 Task: Assign in the project BrainBridge the issue 'Implement a new feature to allow for automated content moderation and filtering' to the sprint 'Fast Lane'. Assign in the project BrainBridge the issue 'Address issues related to system security and data encryption' to the sprint 'Fast Lane'. Assign in the project BrainBridge the issue 'Develop a new feature to allow for predictive analytics and forecasting' to the sprint 'Fast Lane'. Assign in the project BrainBridge the issue 'Implement a new feature to allow for sentiment analysis of user feedback' to the sprint 'Fast Lane'
Action: Mouse moved to (184, 52)
Screenshot: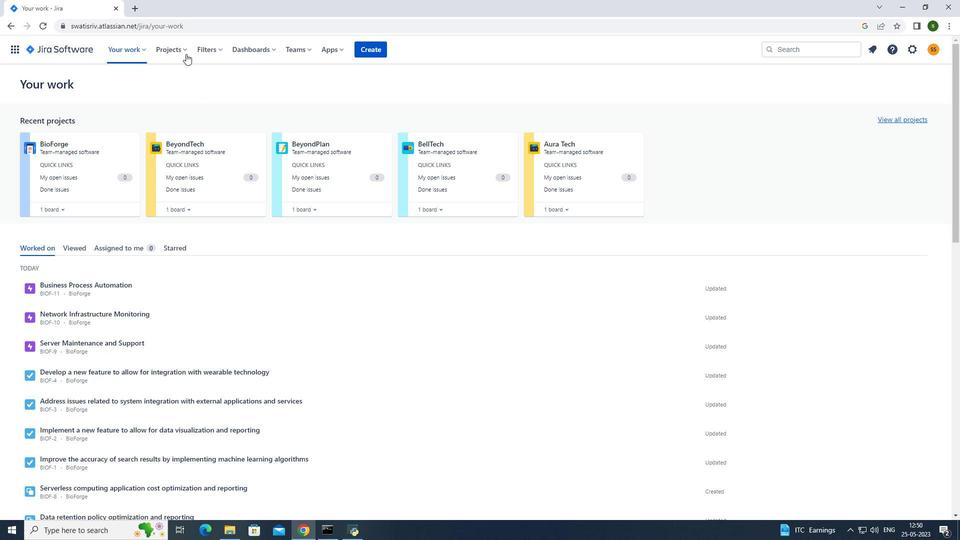 
Action: Mouse pressed left at (184, 52)
Screenshot: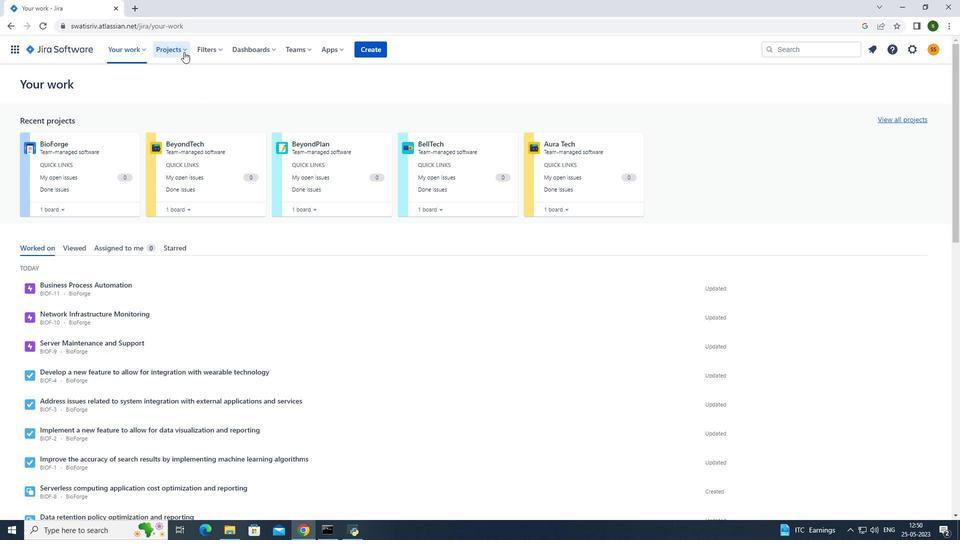 
Action: Mouse moved to (192, 85)
Screenshot: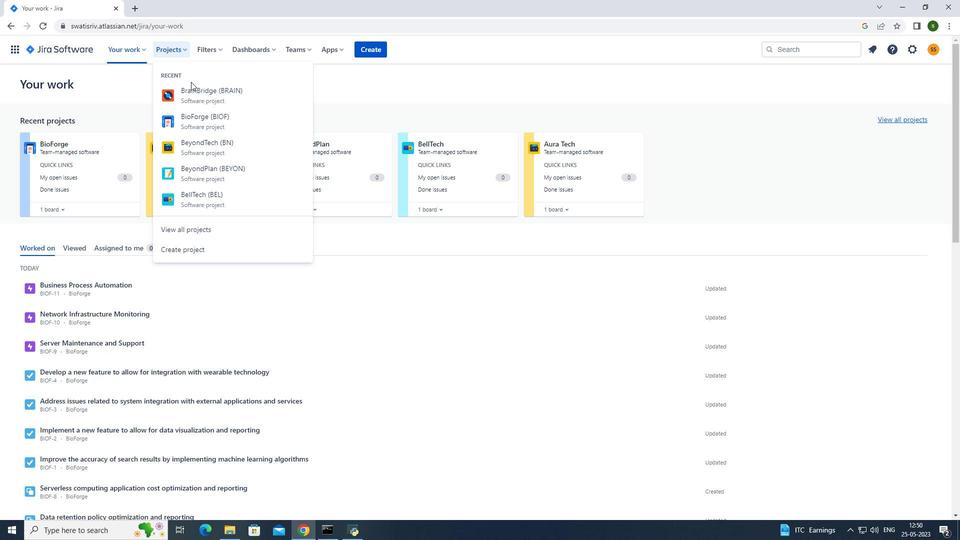 
Action: Mouse pressed left at (192, 85)
Screenshot: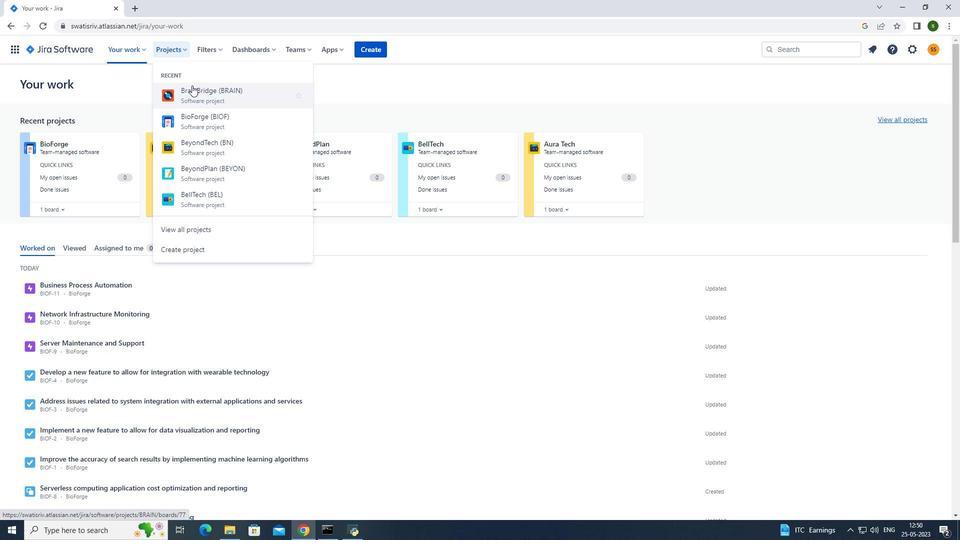 
Action: Mouse moved to (57, 146)
Screenshot: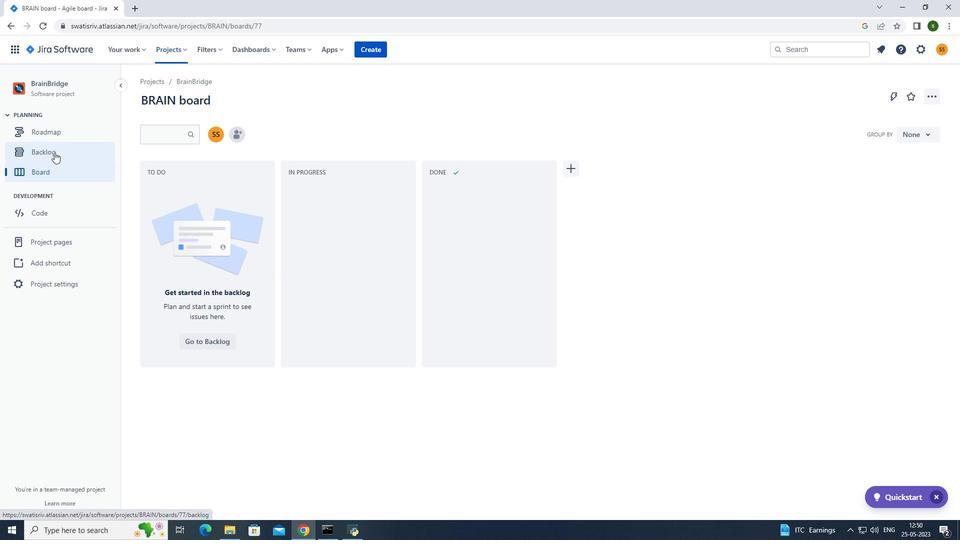
Action: Mouse pressed left at (57, 146)
Screenshot: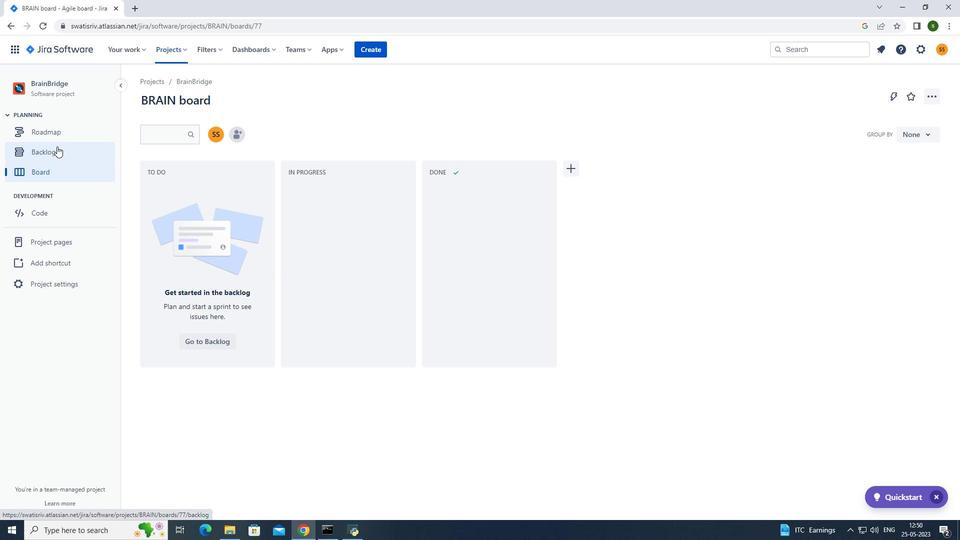 
Action: Mouse moved to (745, 342)
Screenshot: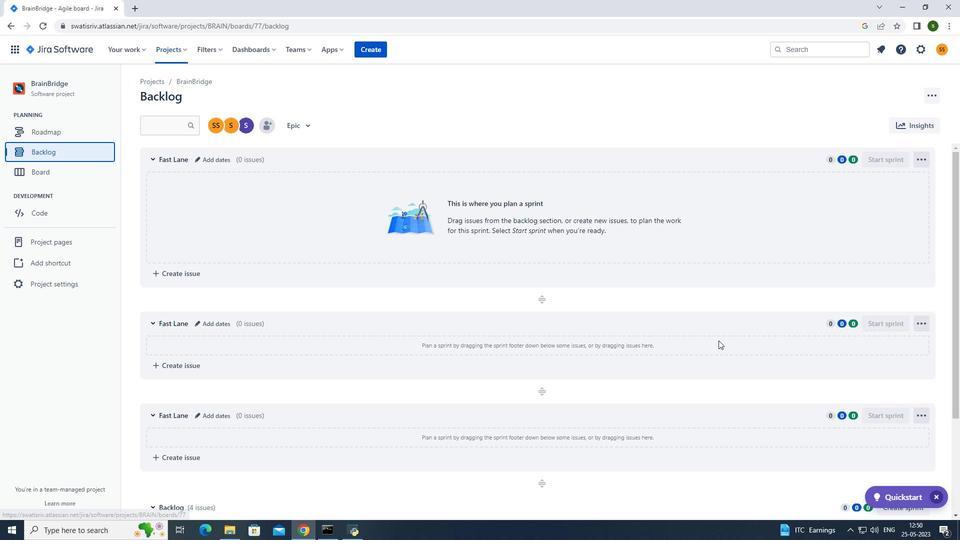 
Action: Mouse scrolled (745, 342) with delta (0, 0)
Screenshot: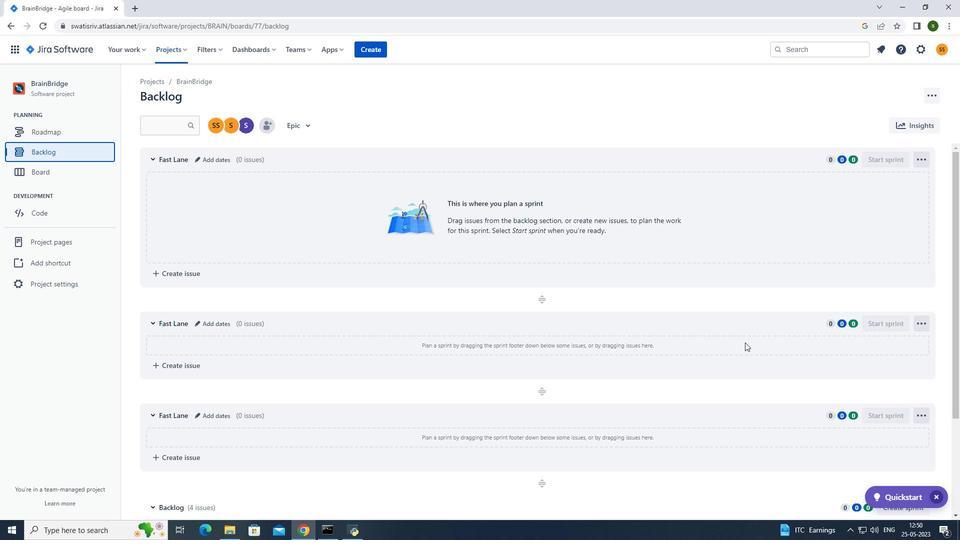 
Action: Mouse scrolled (745, 342) with delta (0, 0)
Screenshot: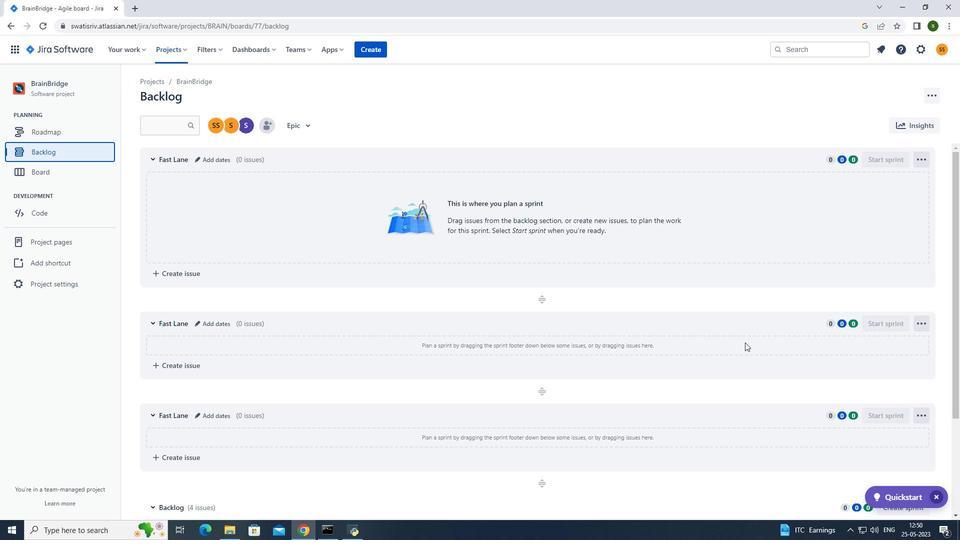 
Action: Mouse scrolled (745, 342) with delta (0, 0)
Screenshot: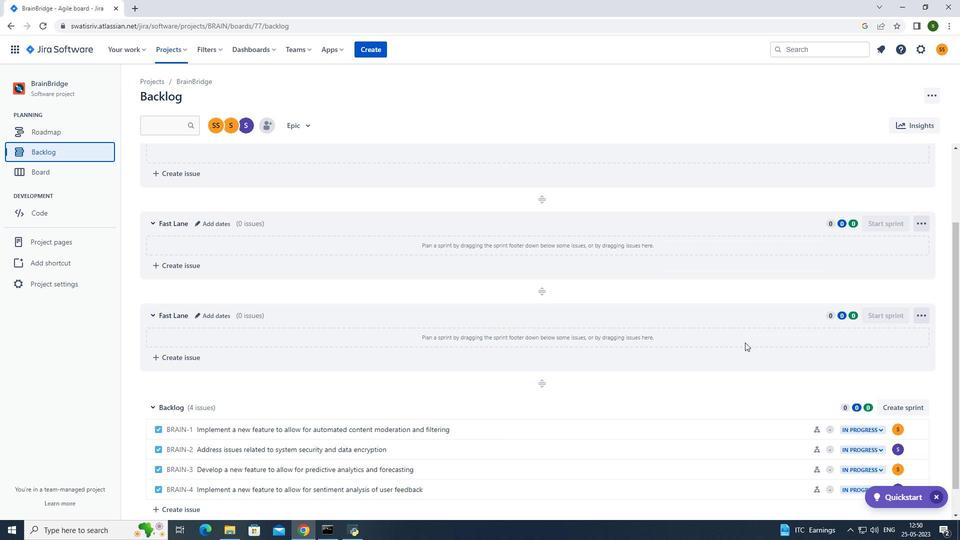 
Action: Mouse scrolled (745, 342) with delta (0, 0)
Screenshot: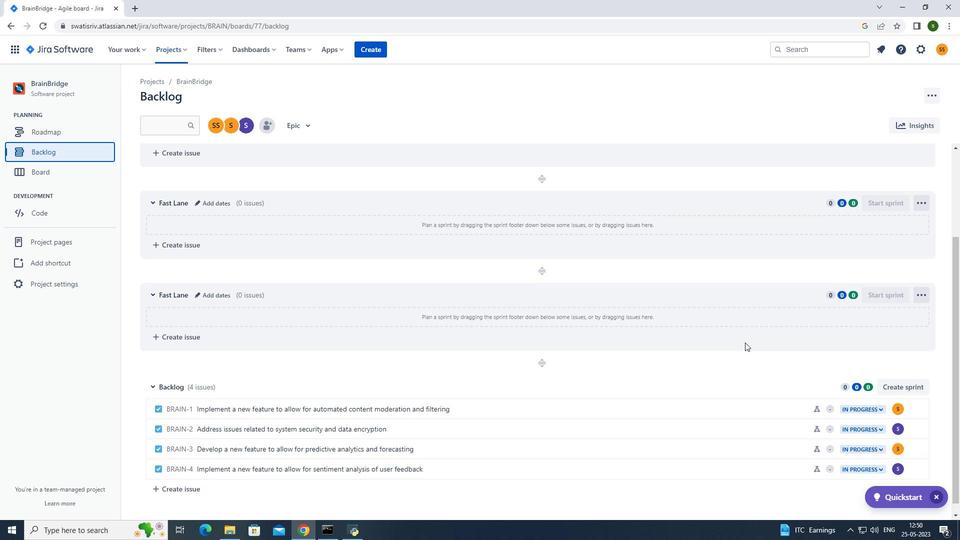 
Action: Mouse scrolled (745, 342) with delta (0, 0)
Screenshot: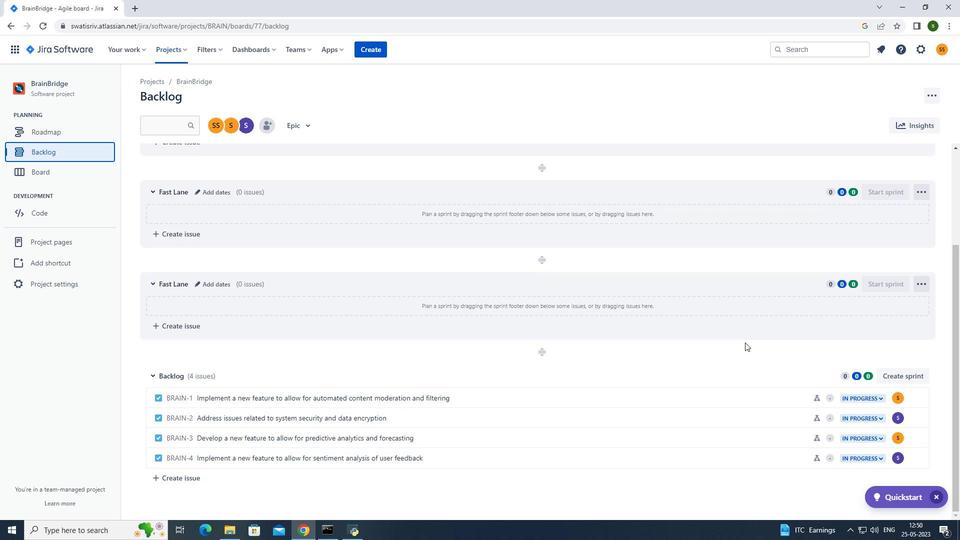 
Action: Mouse moved to (917, 399)
Screenshot: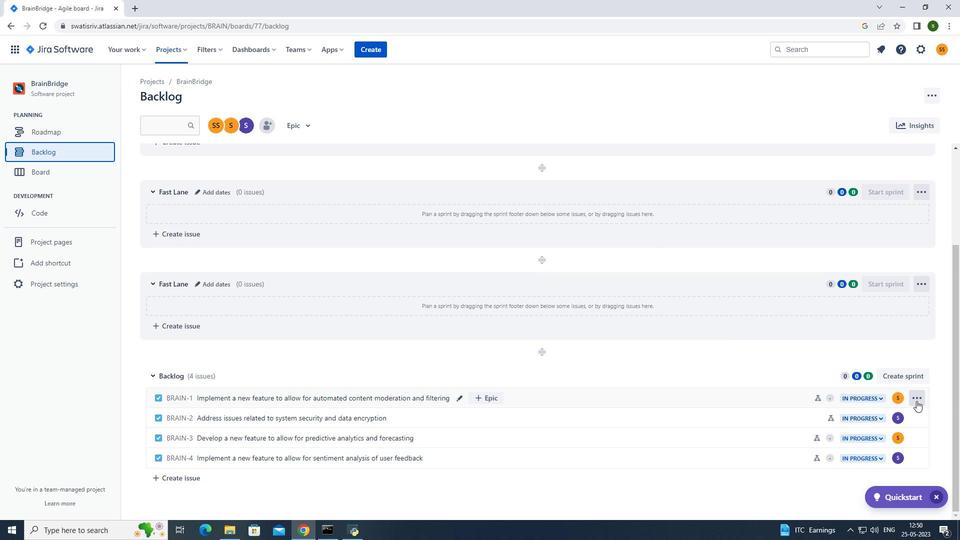 
Action: Mouse pressed left at (917, 399)
Screenshot: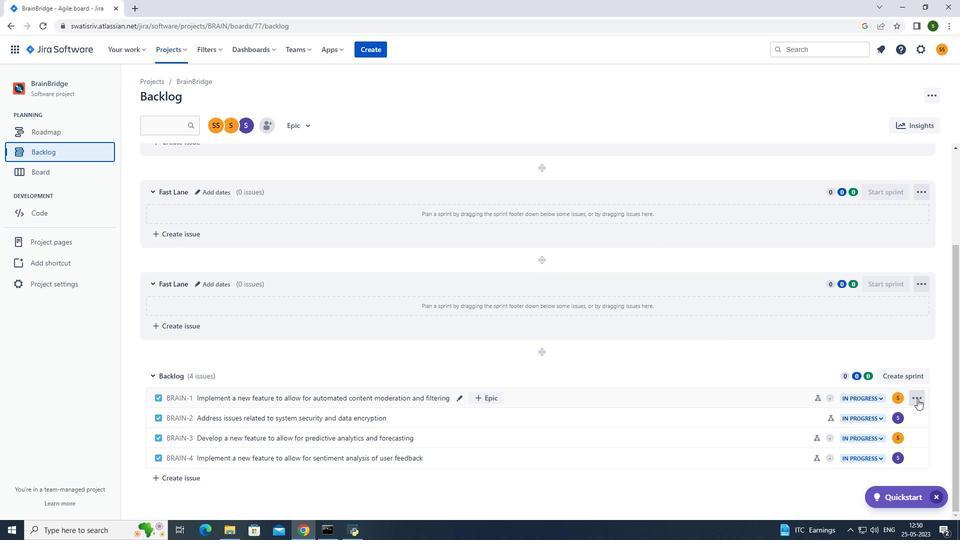 
Action: Mouse moved to (882, 308)
Screenshot: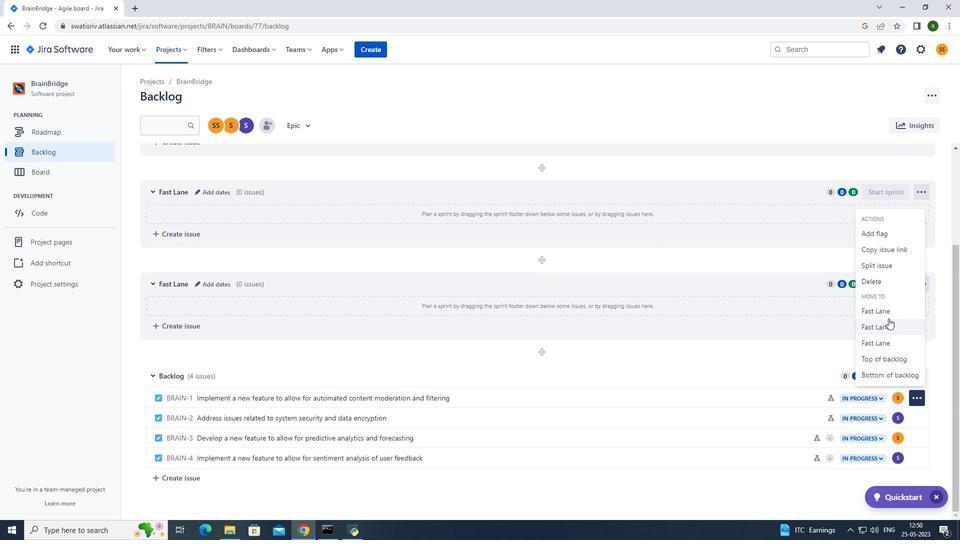 
Action: Mouse pressed left at (882, 308)
Screenshot: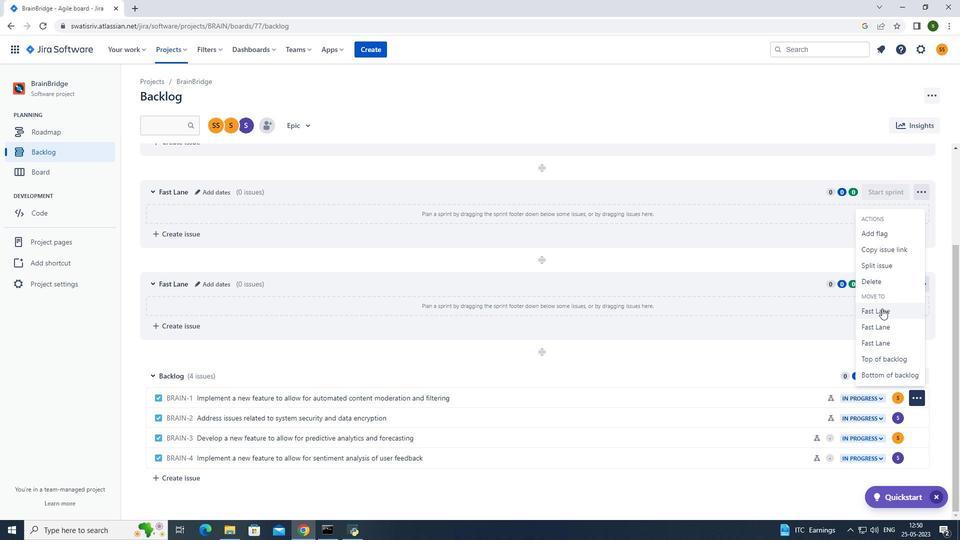
Action: Mouse moved to (175, 50)
Screenshot: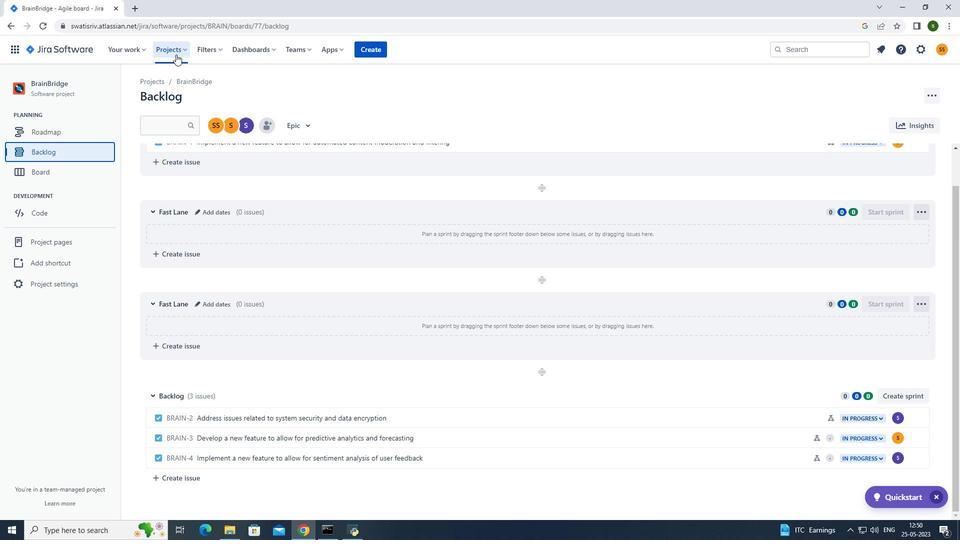 
Action: Mouse pressed left at (175, 50)
Screenshot: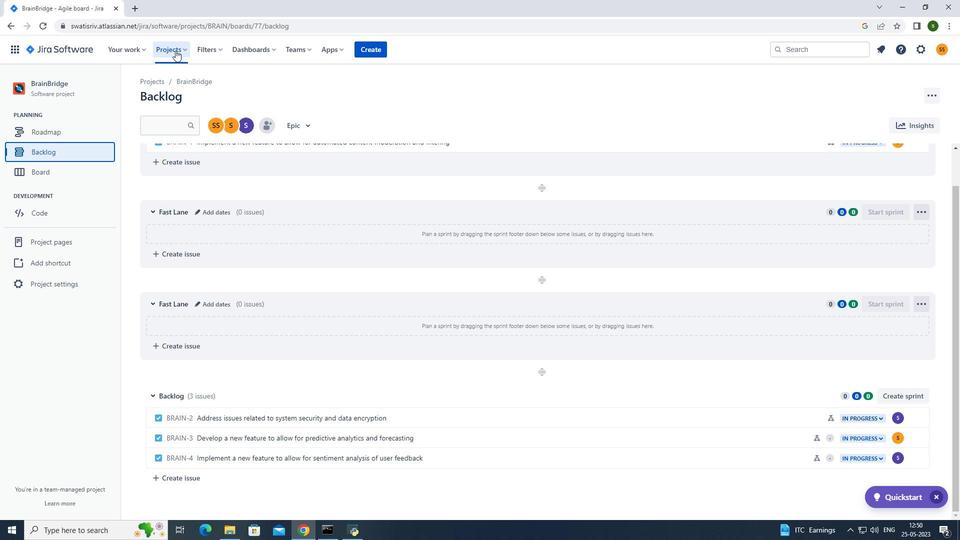 
Action: Mouse moved to (191, 92)
Screenshot: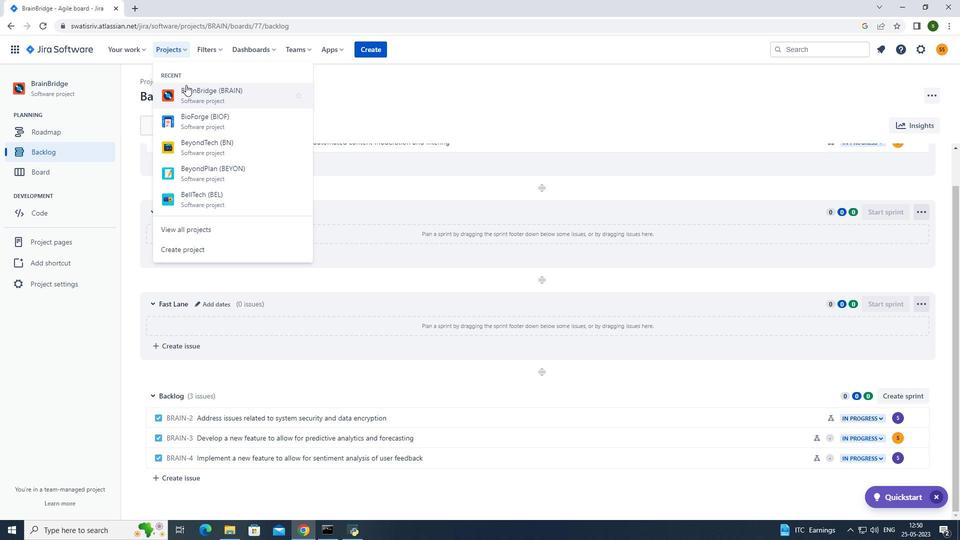 
Action: Mouse pressed left at (191, 92)
Screenshot: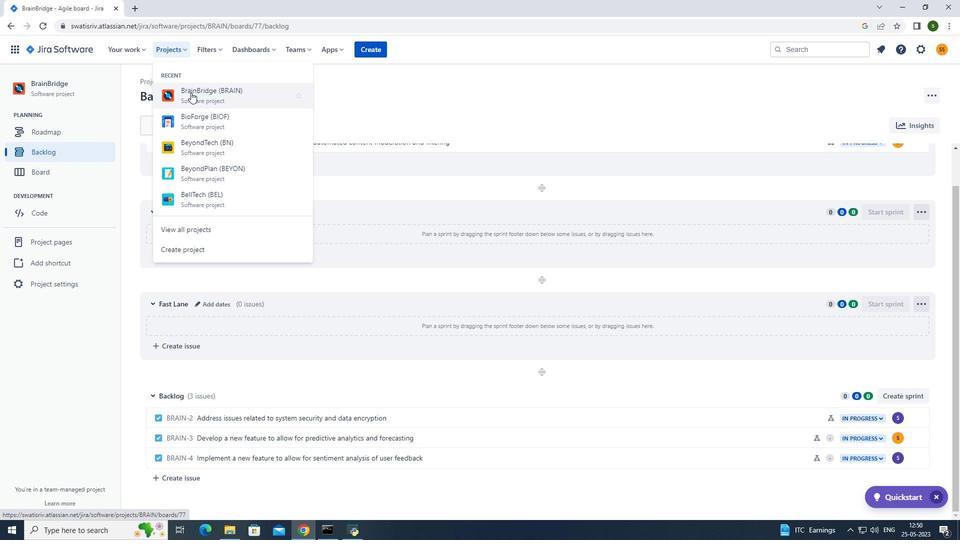 
Action: Mouse moved to (84, 152)
Screenshot: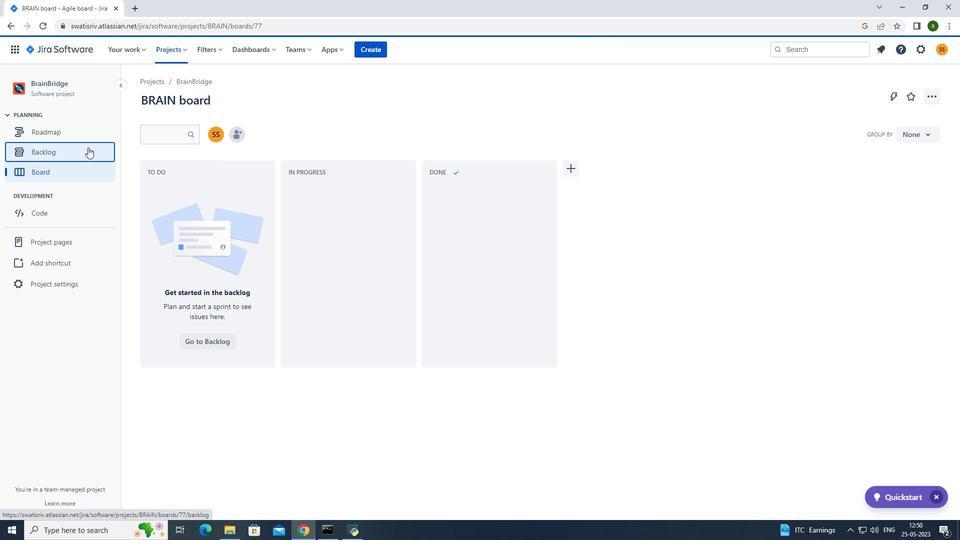 
Action: Mouse pressed left at (84, 152)
Screenshot: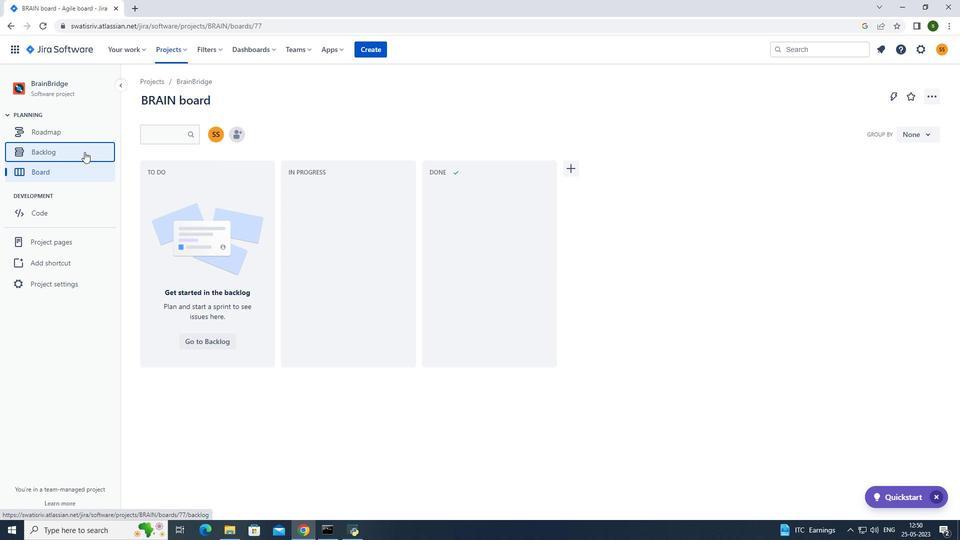 
Action: Mouse moved to (922, 459)
Screenshot: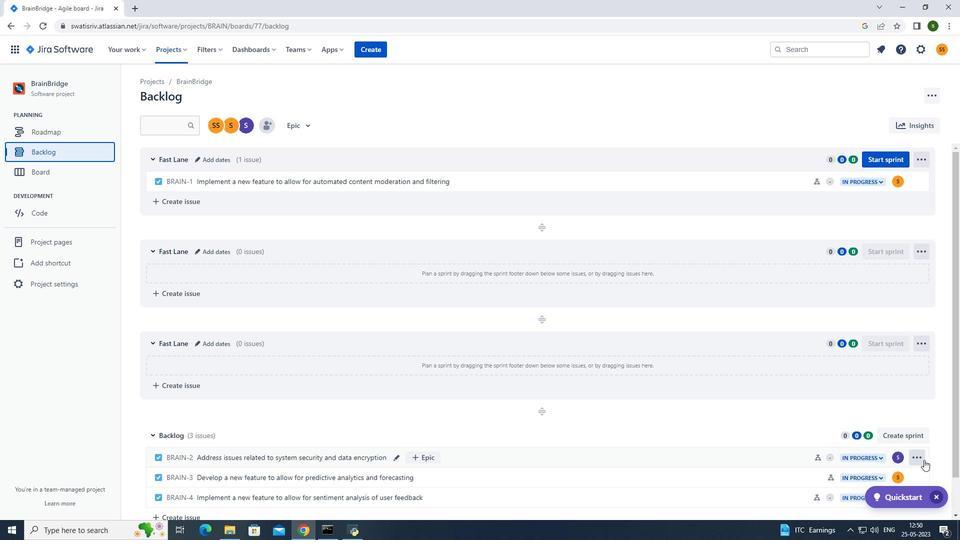 
Action: Mouse pressed left at (922, 459)
Screenshot: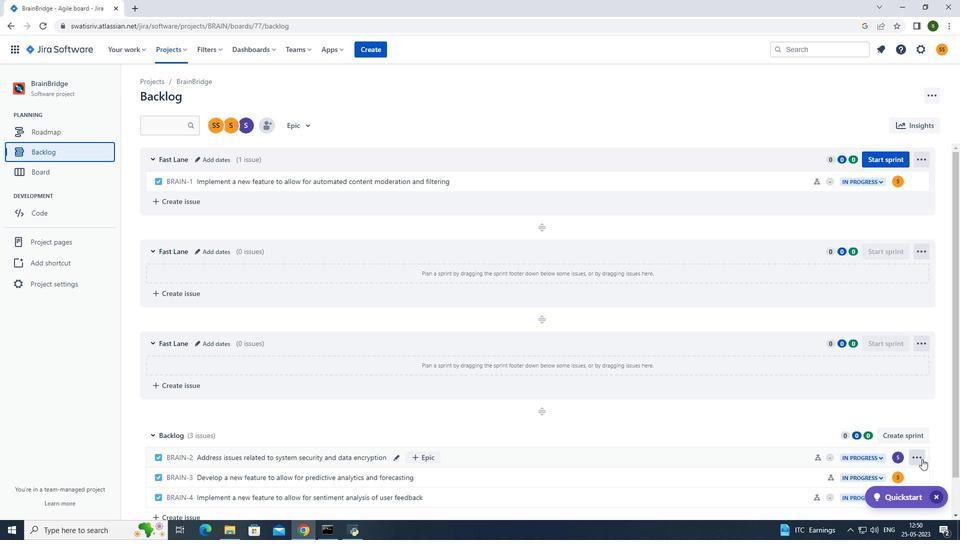 
Action: Mouse moved to (878, 386)
Screenshot: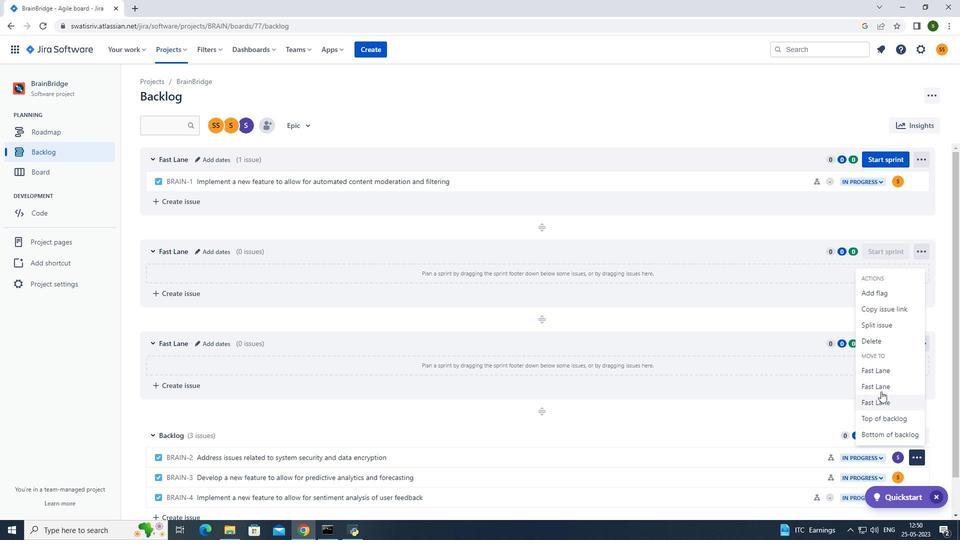 
Action: Mouse pressed left at (878, 386)
Screenshot: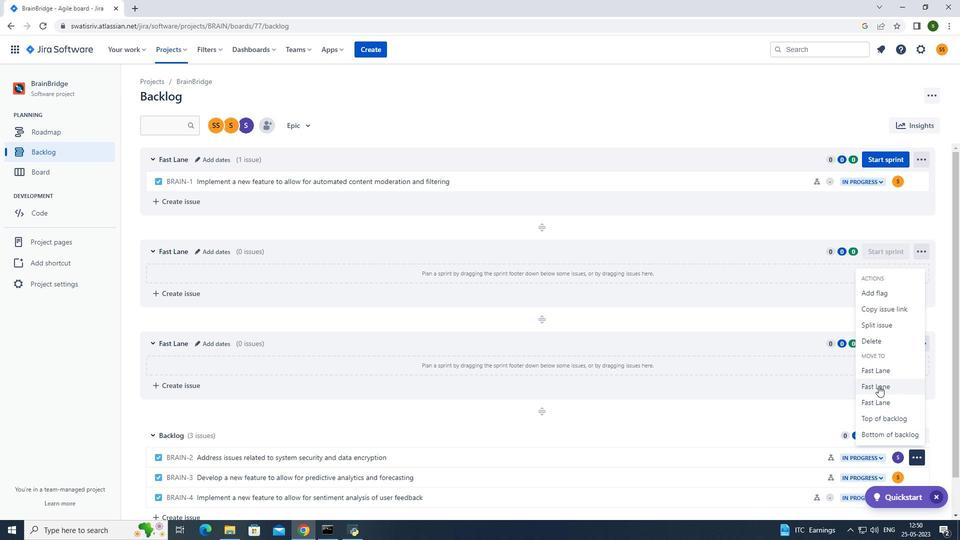 
Action: Mouse moved to (167, 46)
Screenshot: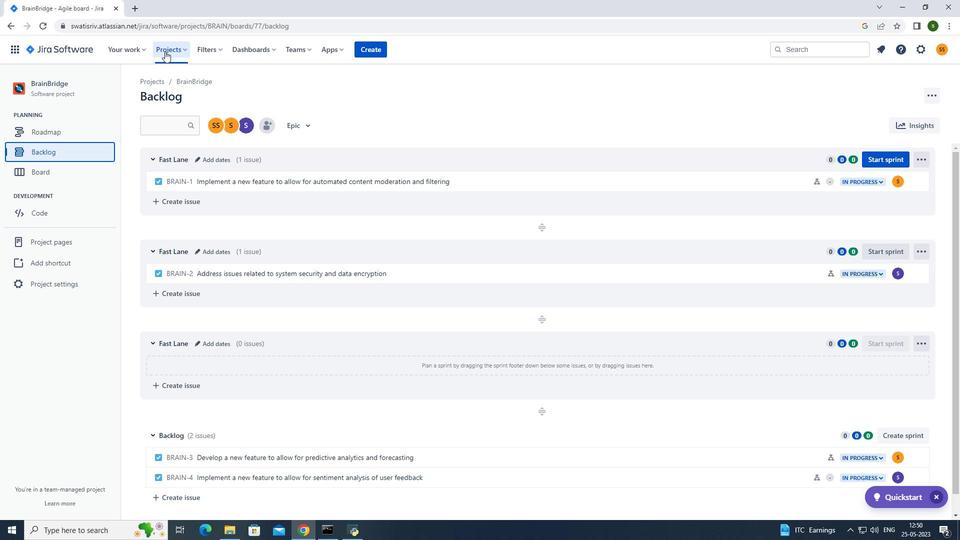 
Action: Mouse pressed left at (167, 46)
Screenshot: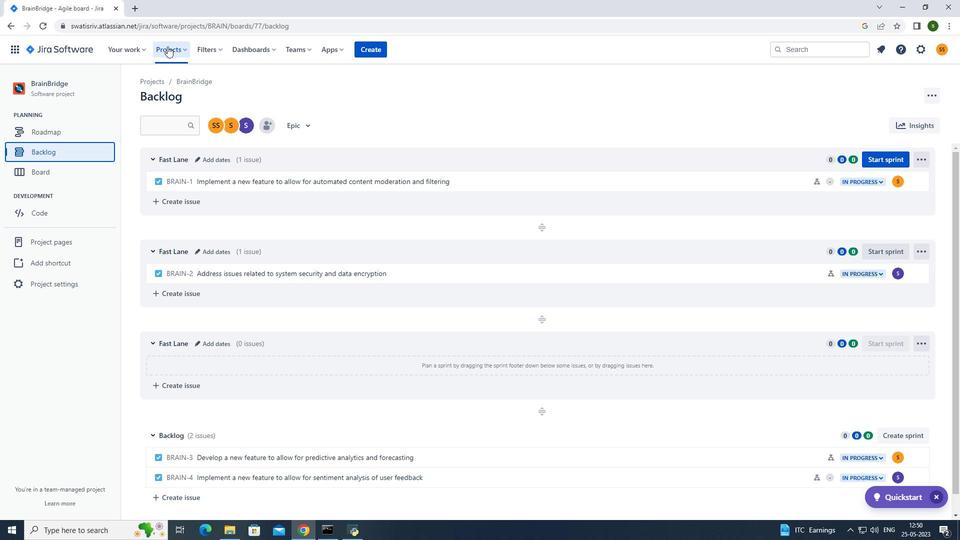 
Action: Mouse moved to (180, 93)
Screenshot: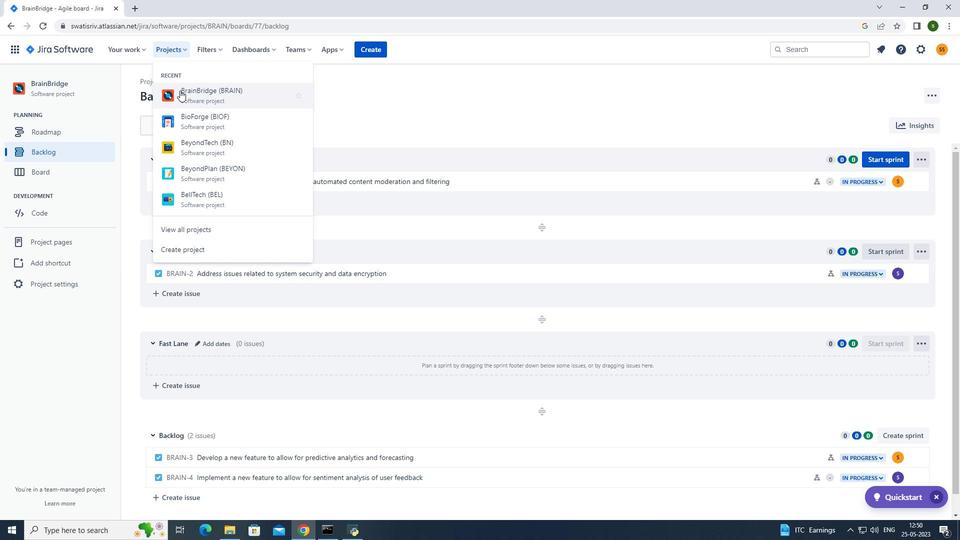 
Action: Mouse pressed left at (180, 93)
Screenshot: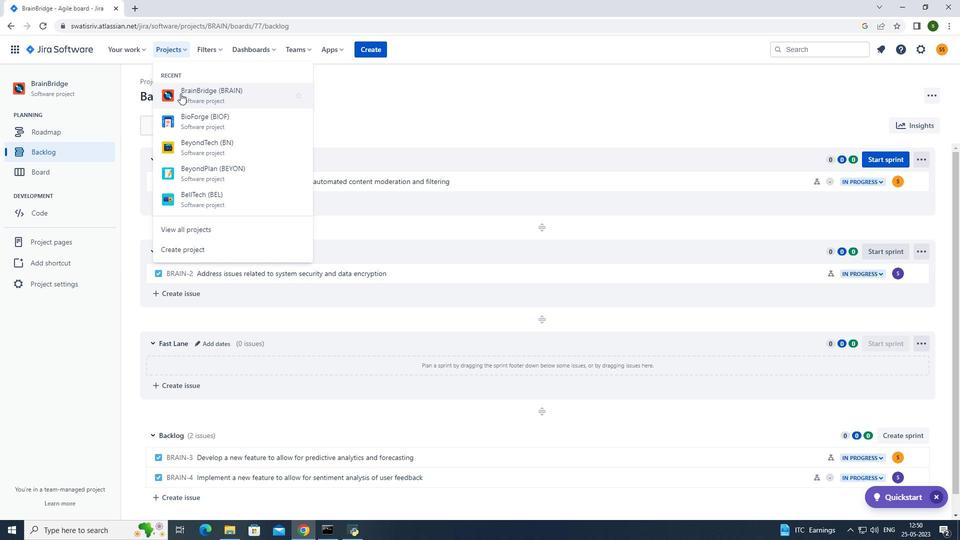 
Action: Mouse moved to (52, 150)
Screenshot: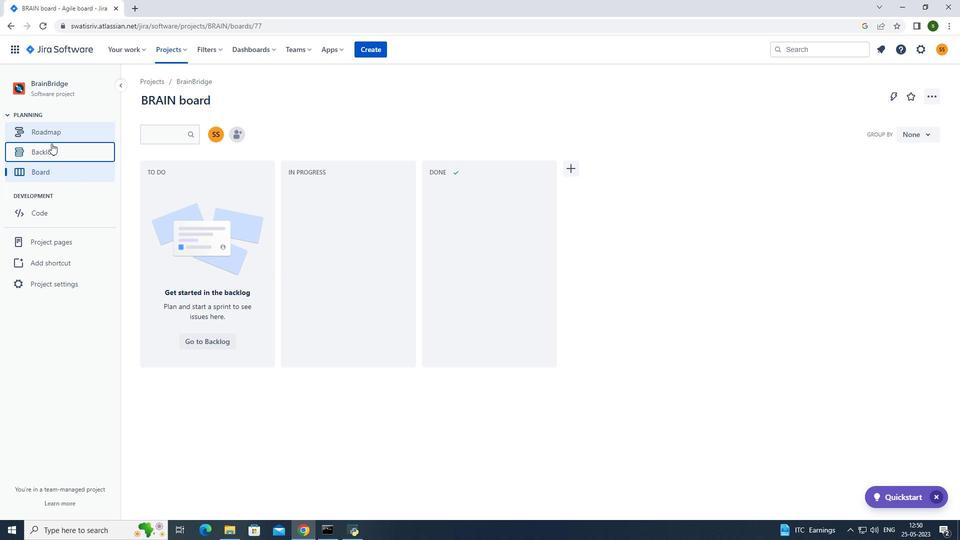 
Action: Mouse pressed left at (52, 150)
Screenshot: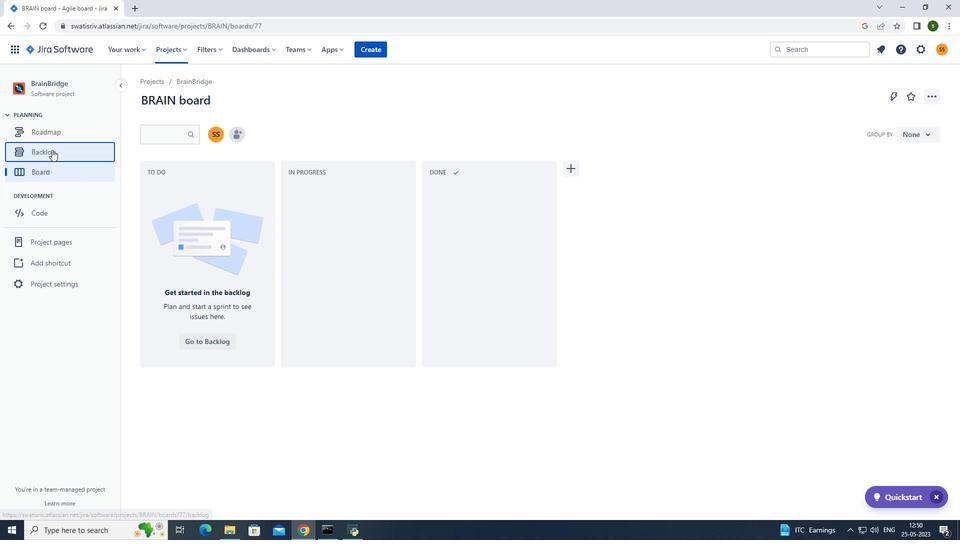 
Action: Mouse moved to (915, 457)
Screenshot: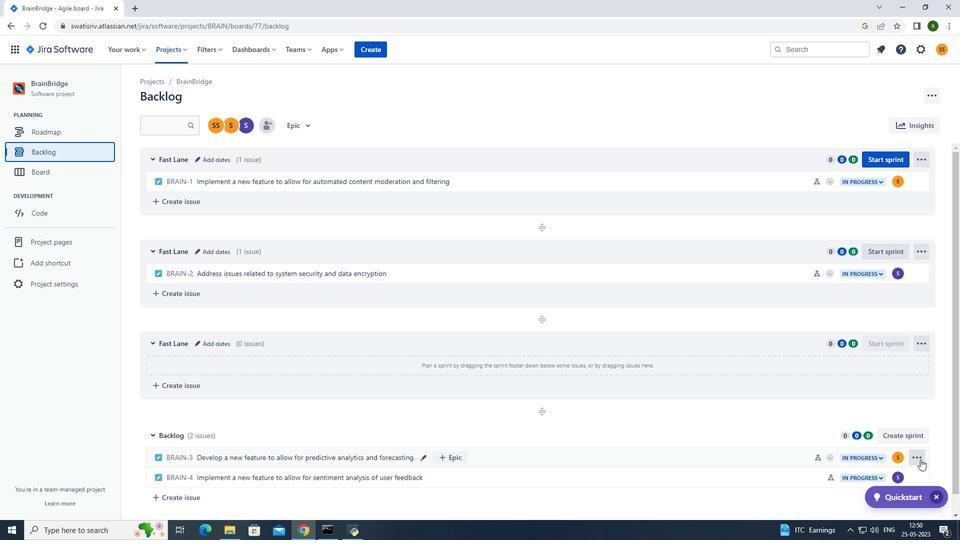 
Action: Mouse pressed left at (915, 457)
Screenshot: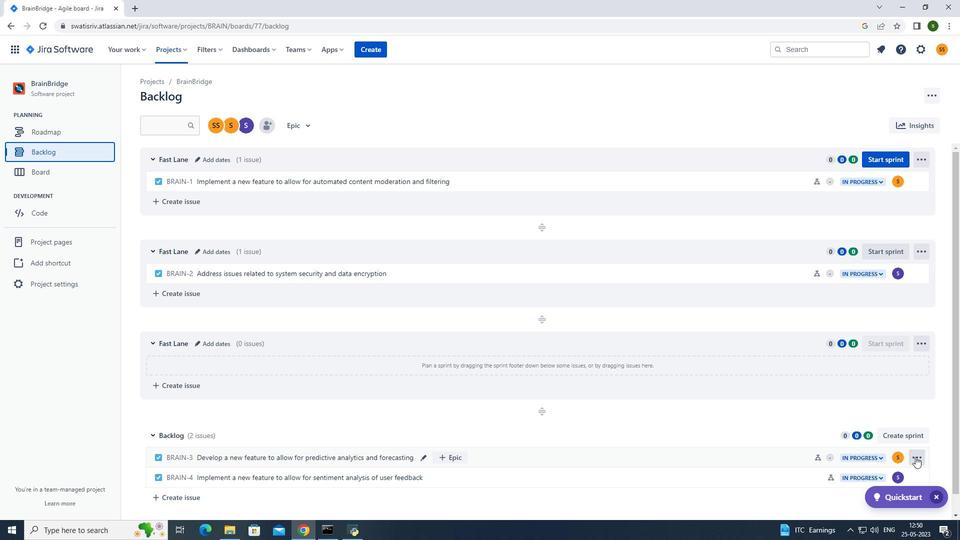 
Action: Mouse moved to (877, 405)
Screenshot: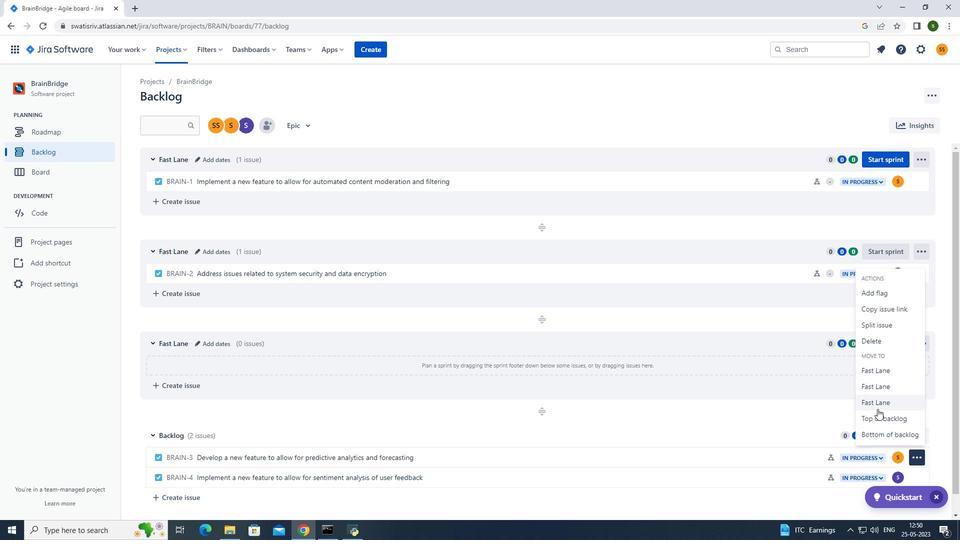 
Action: Mouse pressed left at (877, 405)
Screenshot: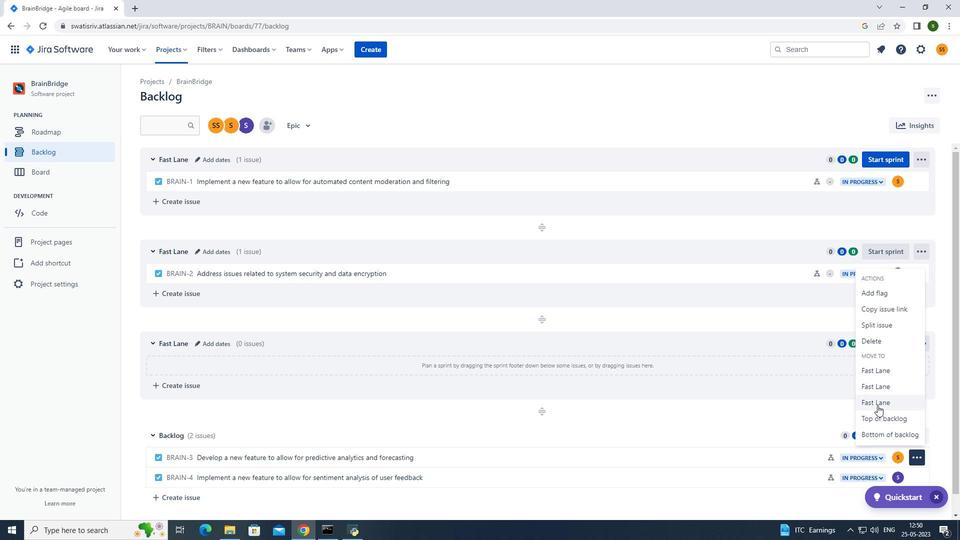 
Action: Mouse moved to (159, 49)
Screenshot: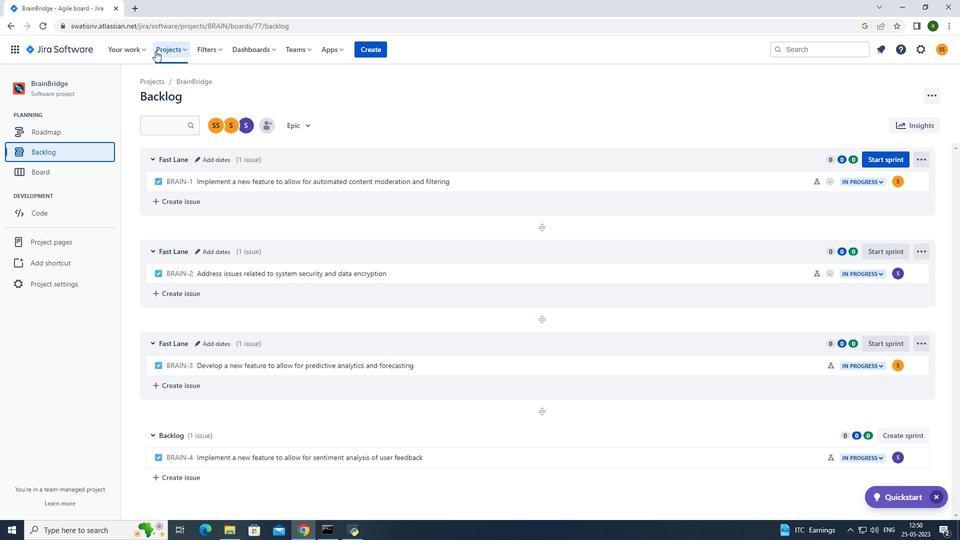 
Action: Mouse pressed left at (159, 49)
Screenshot: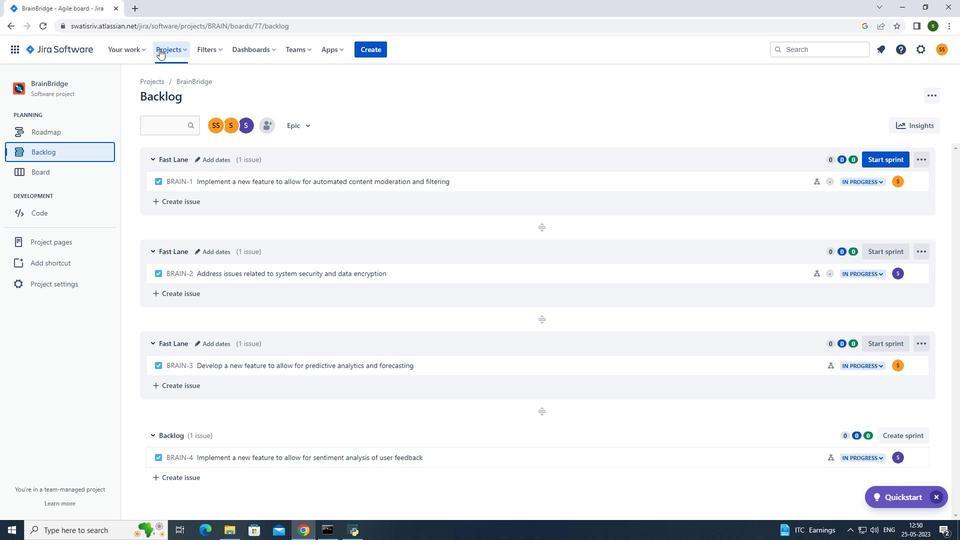 
Action: Mouse moved to (188, 93)
Screenshot: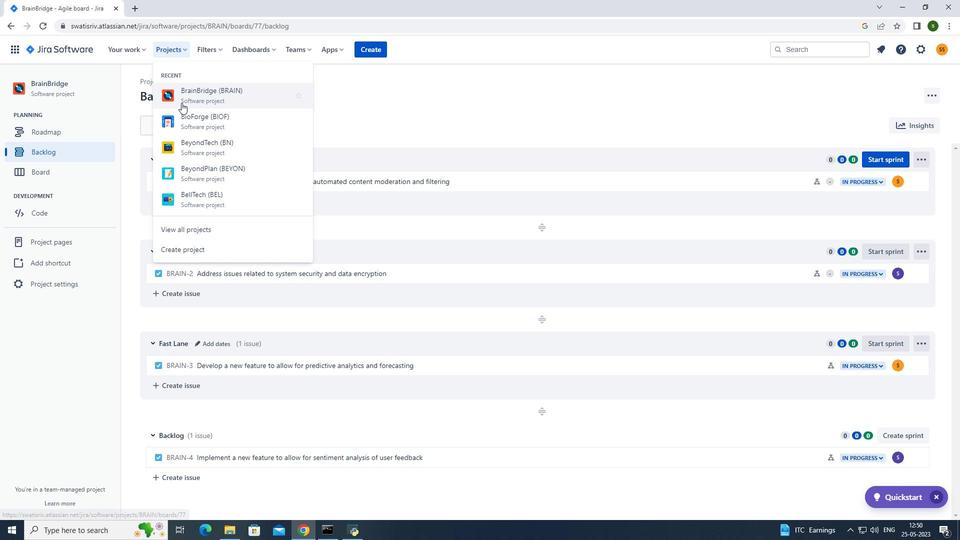 
Action: Mouse pressed left at (188, 93)
Screenshot: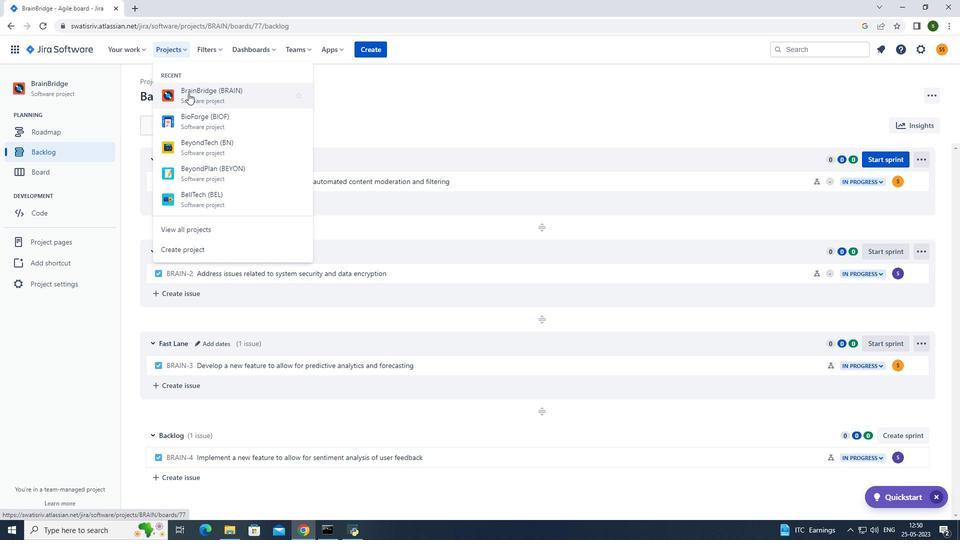 
Action: Mouse moved to (55, 149)
Screenshot: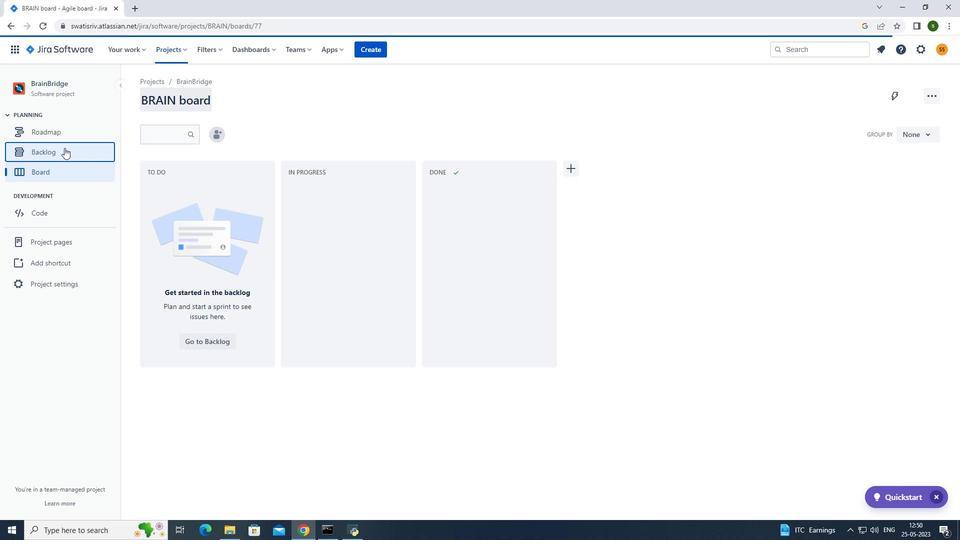 
Action: Mouse pressed left at (55, 149)
Screenshot: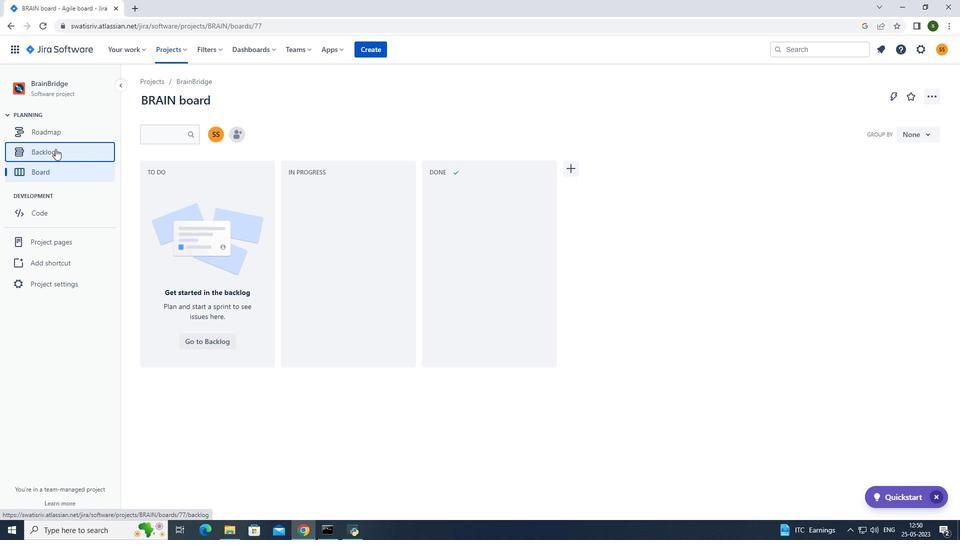 
Action: Mouse moved to (921, 462)
Screenshot: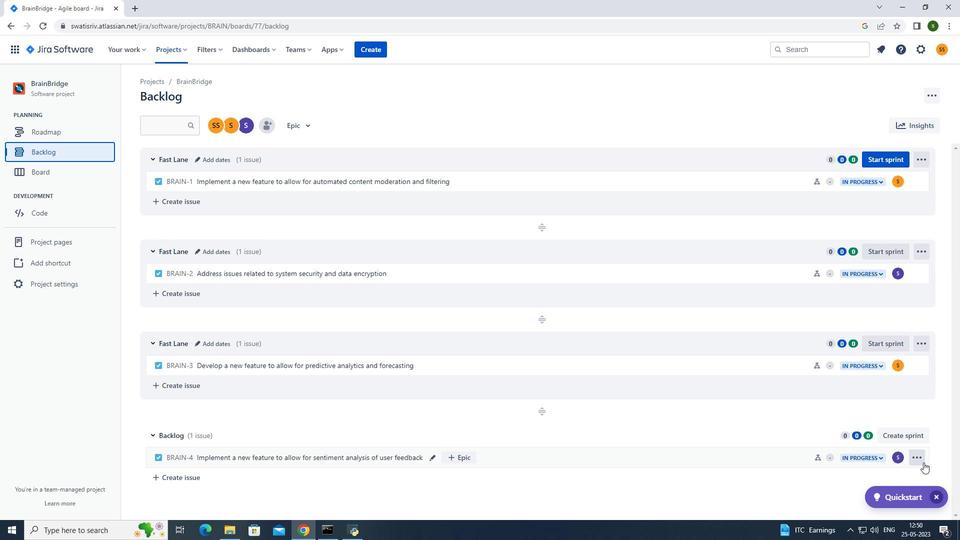 
Action: Mouse pressed left at (921, 462)
Screenshot: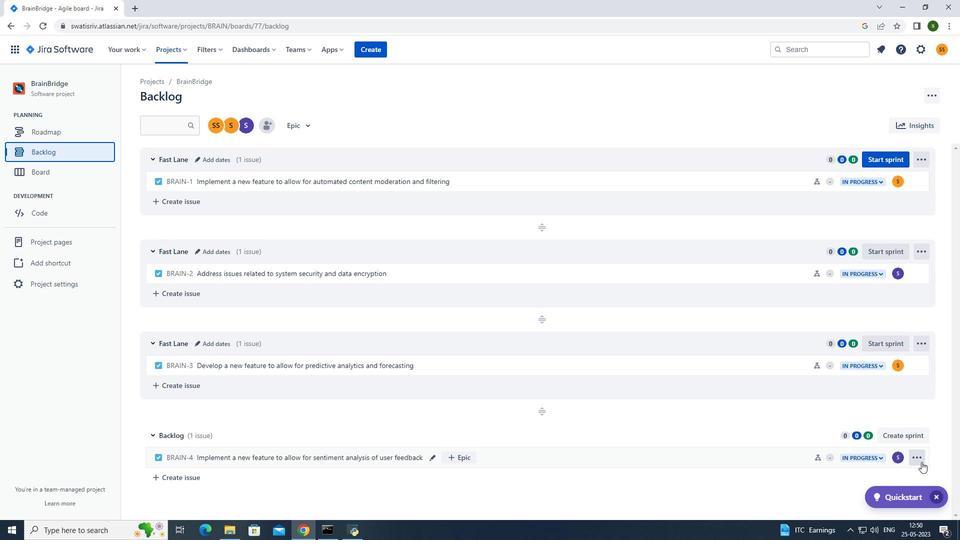 
Action: Mouse moved to (879, 403)
Screenshot: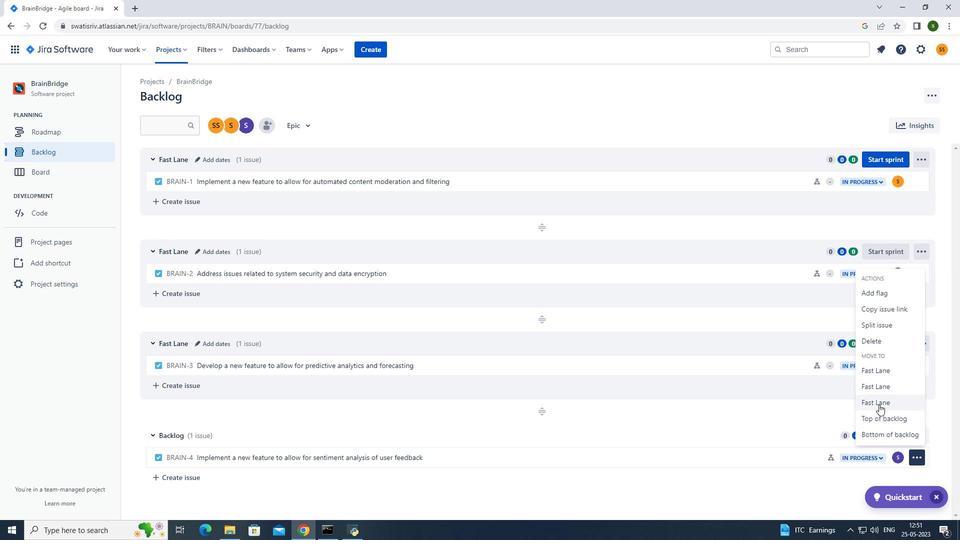 
Action: Mouse pressed left at (879, 403)
Screenshot: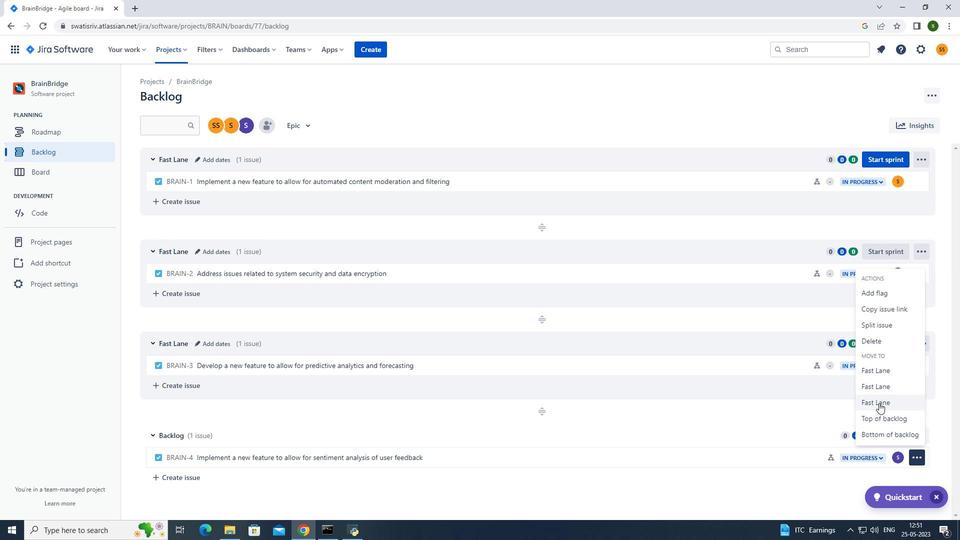 
Action: Mouse moved to (377, 98)
Screenshot: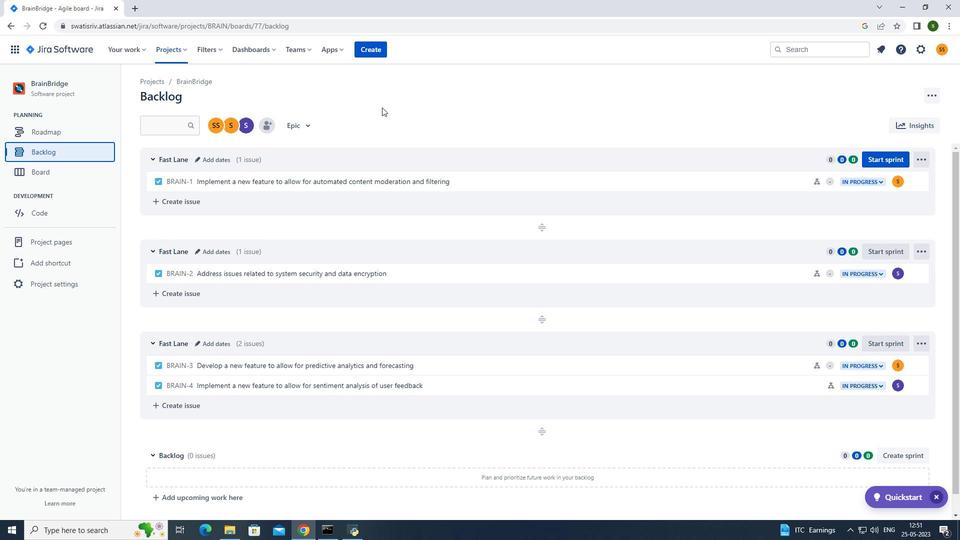 
Action: Mouse pressed left at (377, 98)
Screenshot: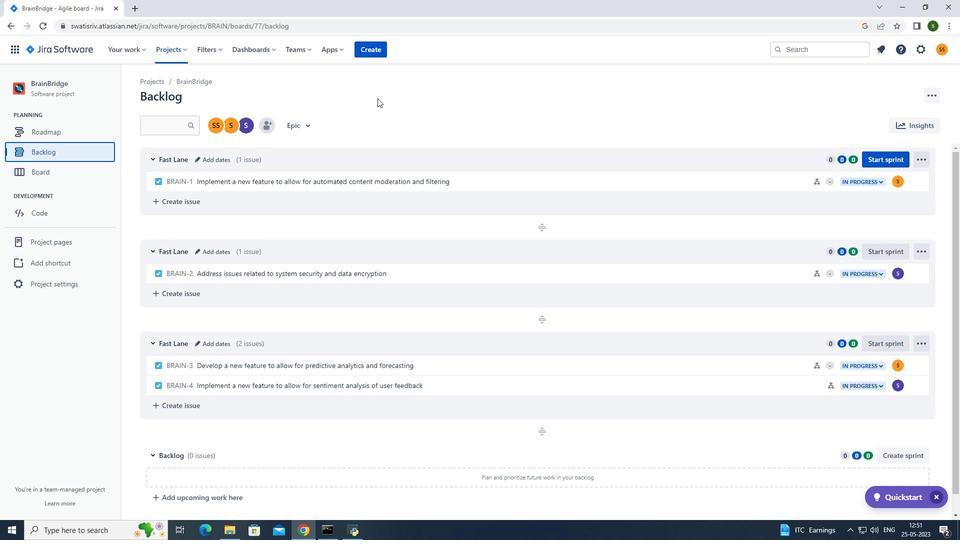 
